 Task: Open a blank sheet, save the file as 'graph' Insert a table '3 by 2' In first column, add headers, ' Sno, Product, Qnty'. Under first header add  1. Under second header add  Product. Under third header add  'Quantity'. Change table style to  'Green'
Action: Mouse moved to (24, 19)
Screenshot: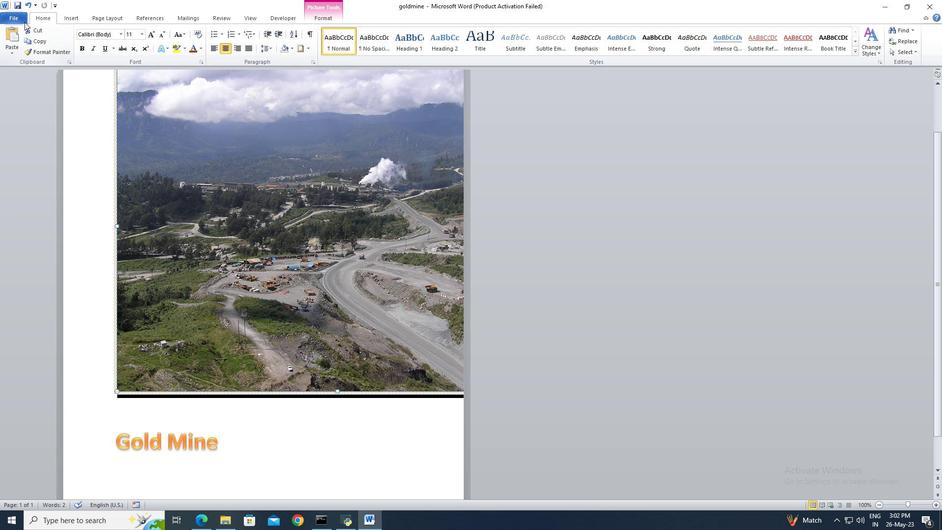 
Action: Mouse pressed left at (24, 19)
Screenshot: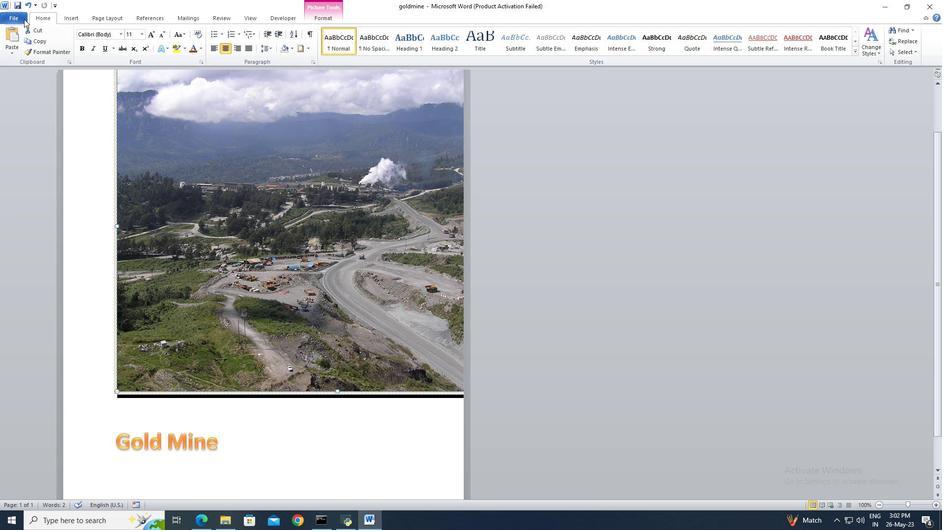 
Action: Mouse moved to (17, 122)
Screenshot: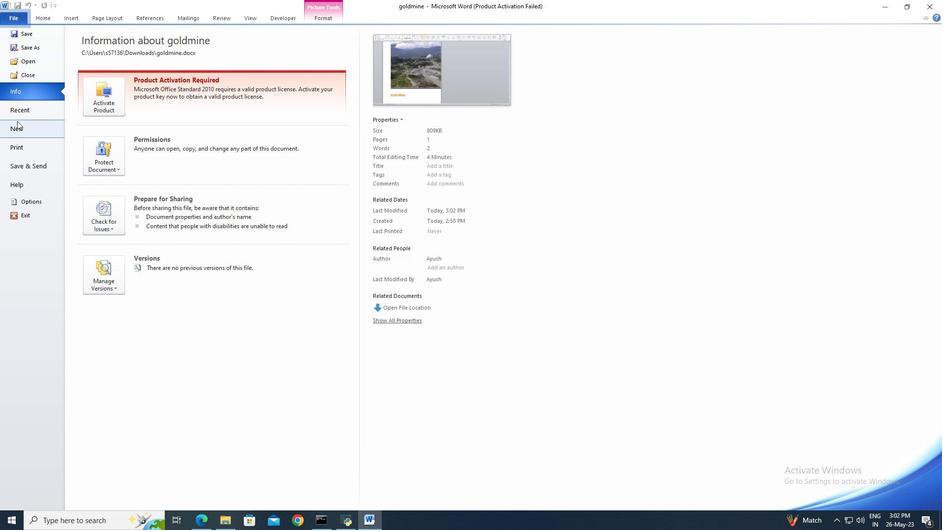 
Action: Mouse pressed left at (17, 122)
Screenshot: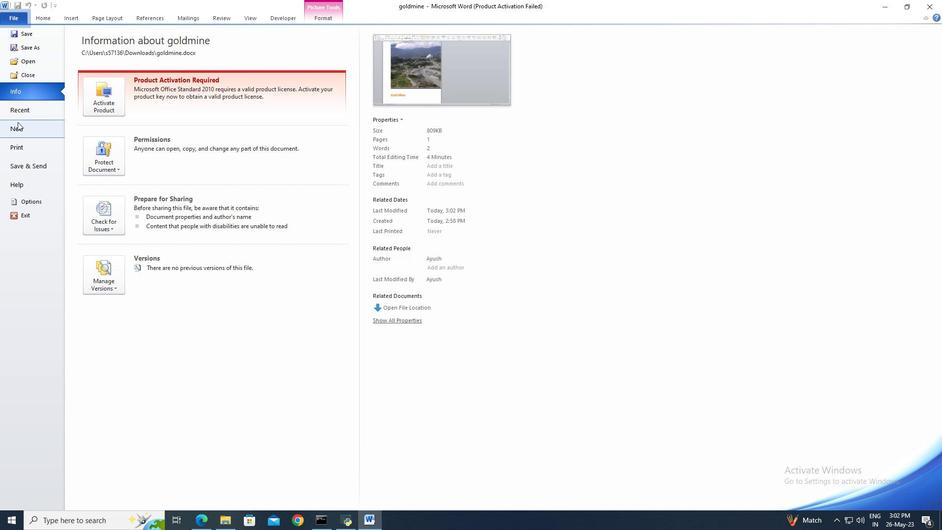 
Action: Mouse moved to (484, 234)
Screenshot: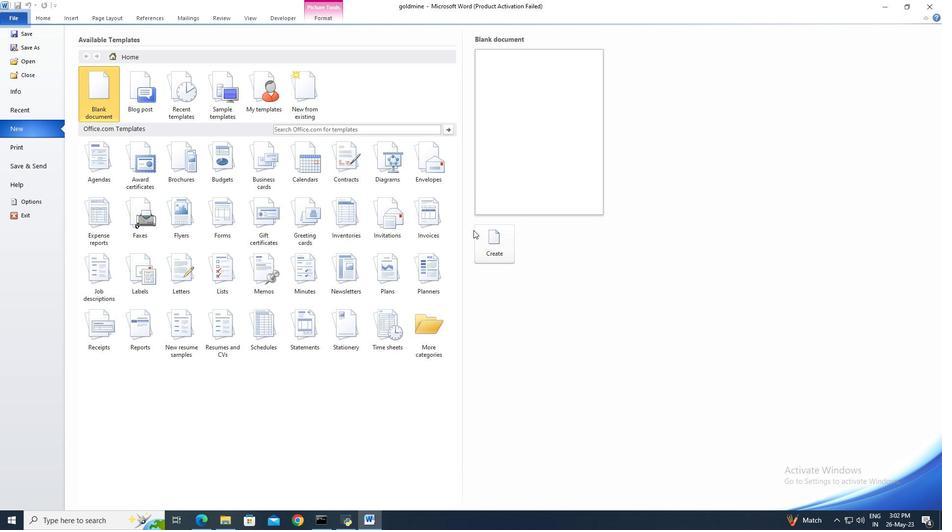 
Action: Mouse pressed left at (484, 234)
Screenshot: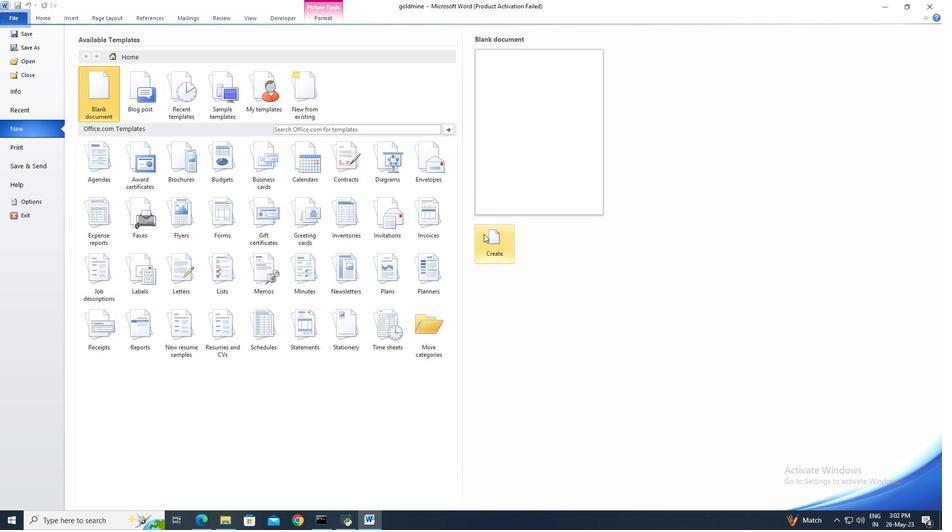 
Action: Mouse moved to (27, 18)
Screenshot: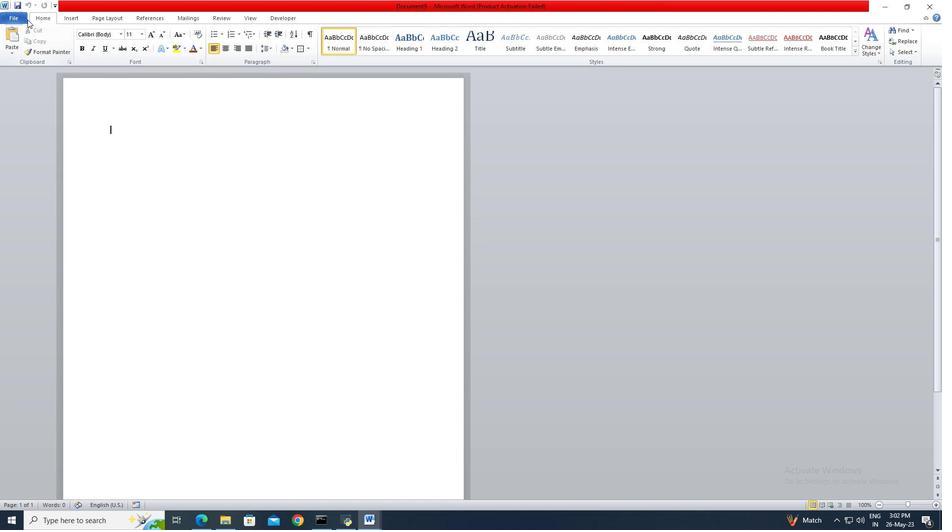 
Action: Mouse pressed left at (27, 18)
Screenshot: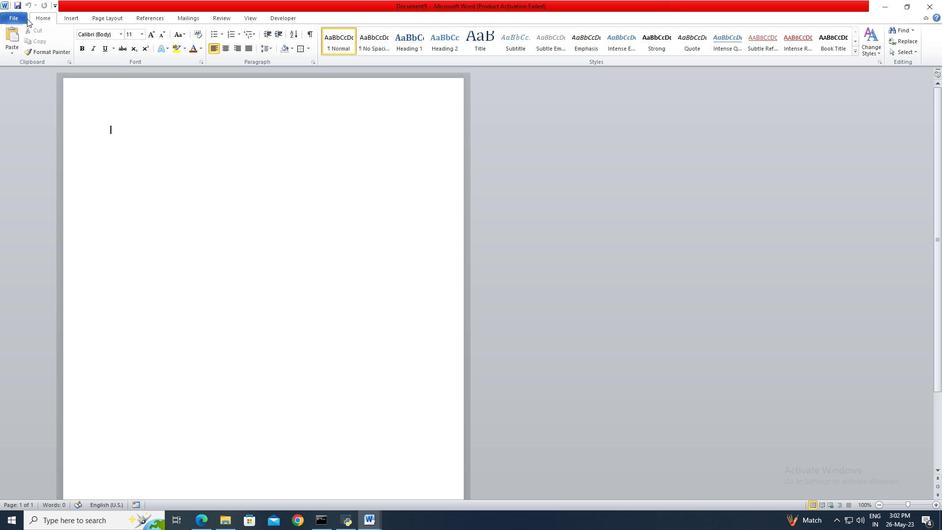 
Action: Mouse moved to (26, 45)
Screenshot: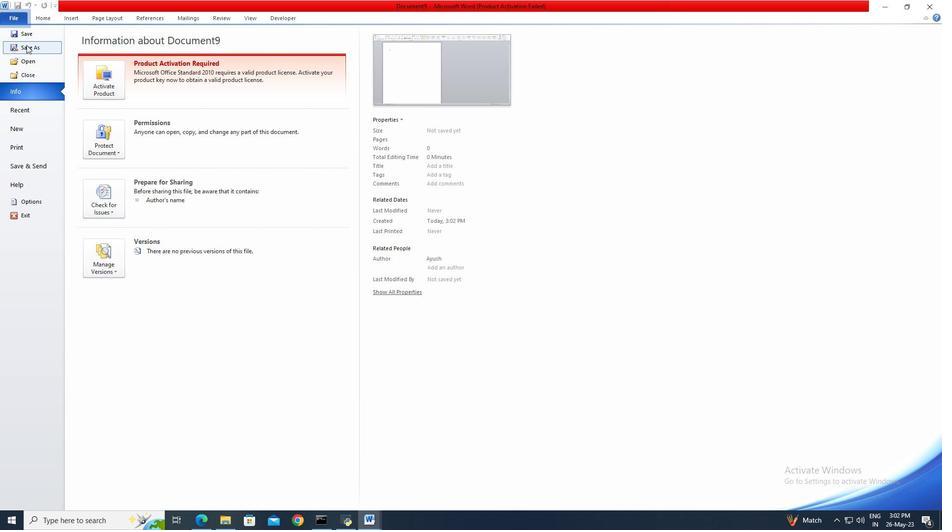 
Action: Mouse pressed left at (26, 45)
Screenshot: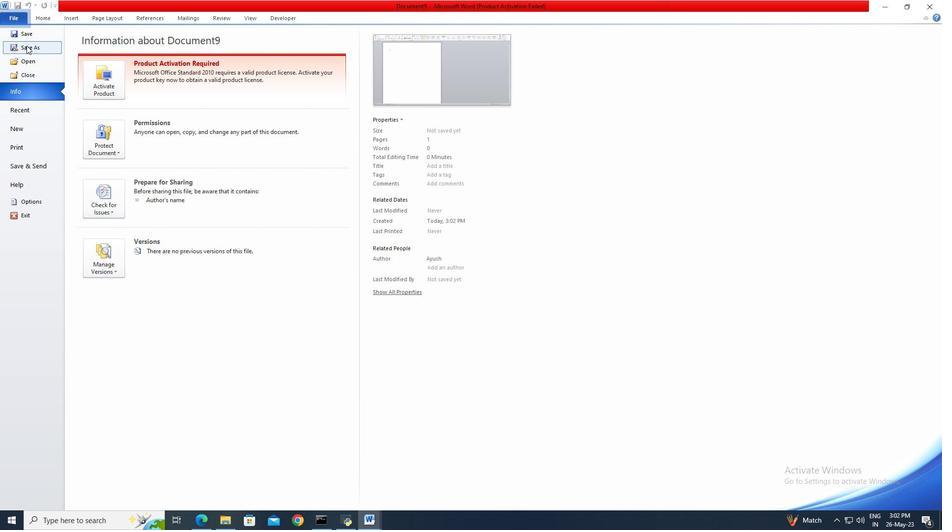 
Action: Mouse moved to (36, 103)
Screenshot: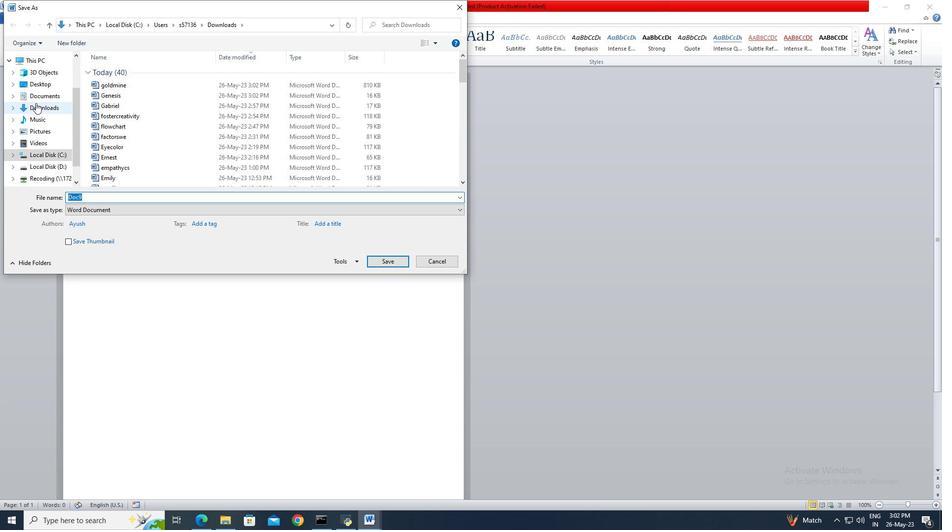 
Action: Mouse pressed left at (36, 103)
Screenshot: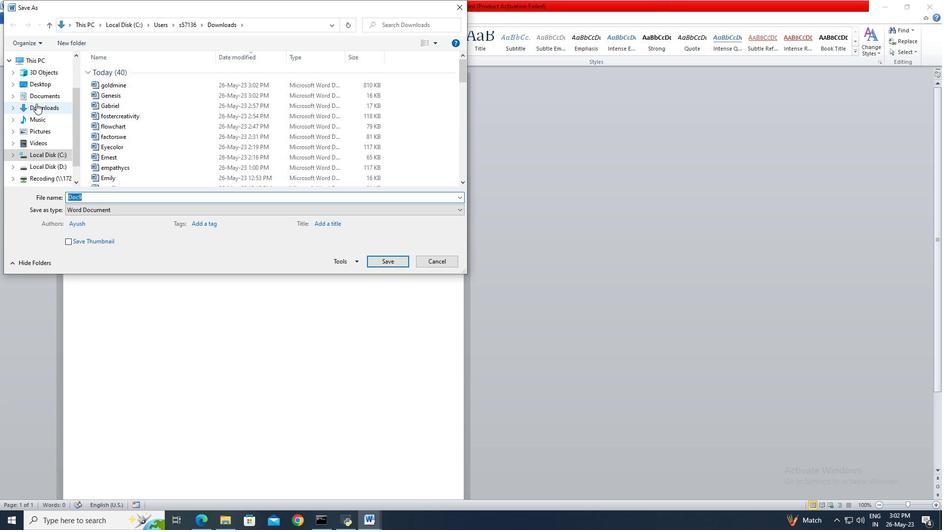 
Action: Mouse moved to (85, 197)
Screenshot: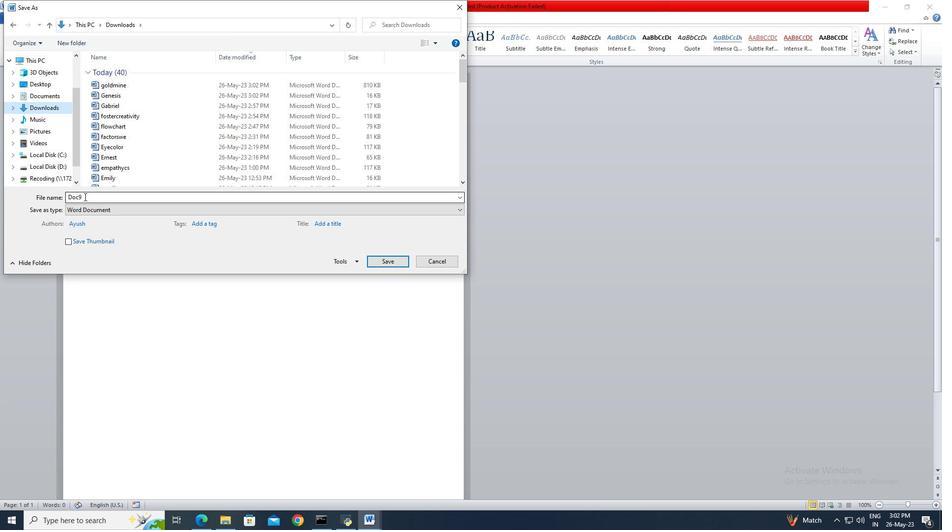 
Action: Mouse pressed left at (85, 197)
Screenshot: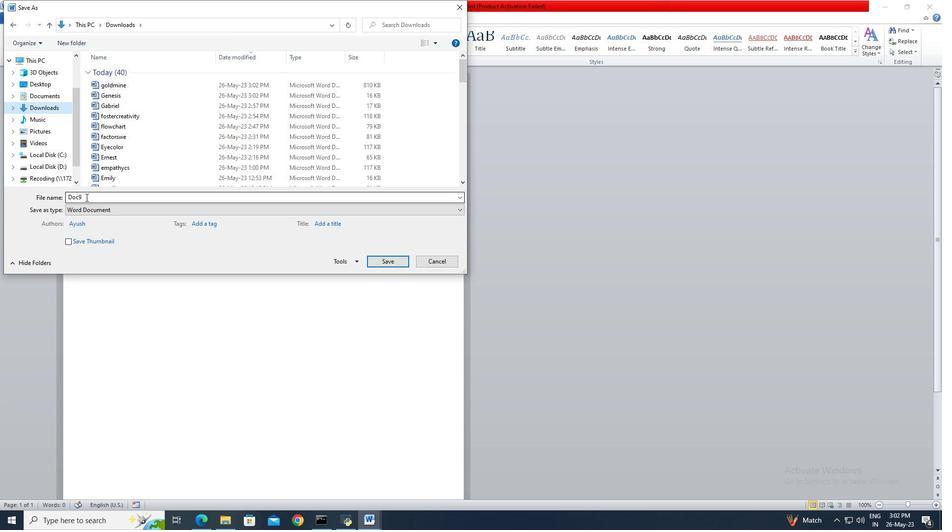 
Action: Key pressed graph
Screenshot: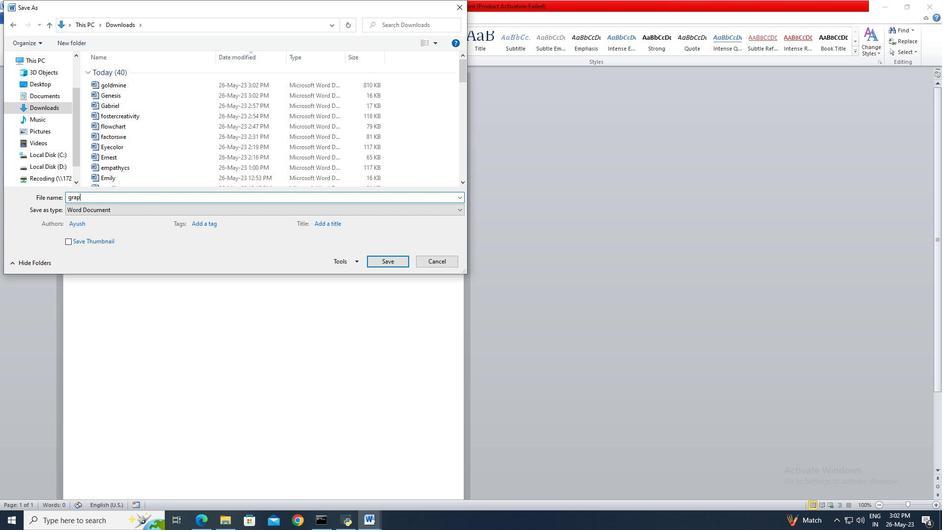 
Action: Mouse moved to (388, 262)
Screenshot: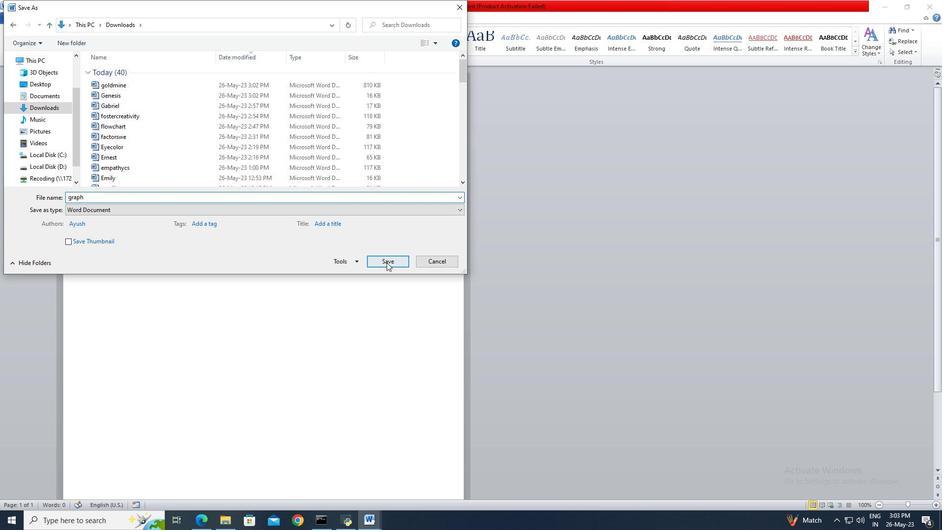 
Action: Mouse pressed left at (388, 262)
Screenshot: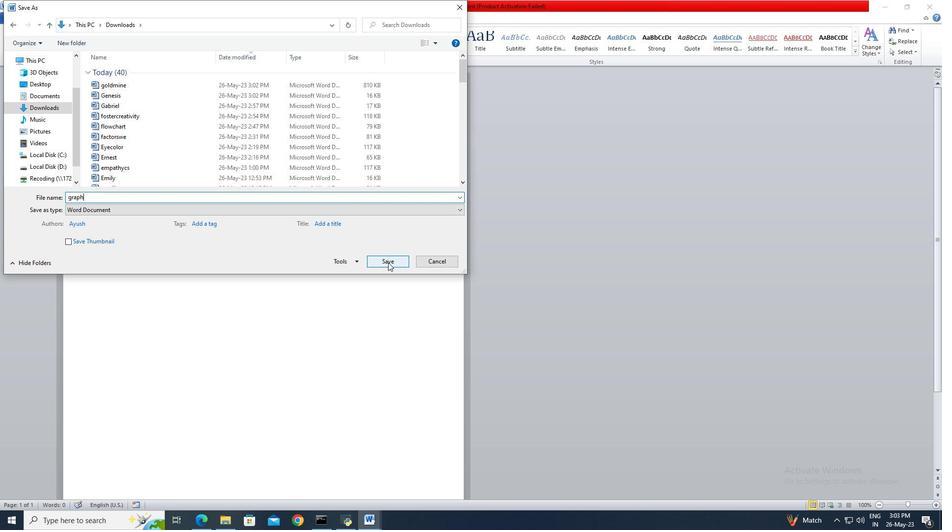 
Action: Mouse moved to (78, 19)
Screenshot: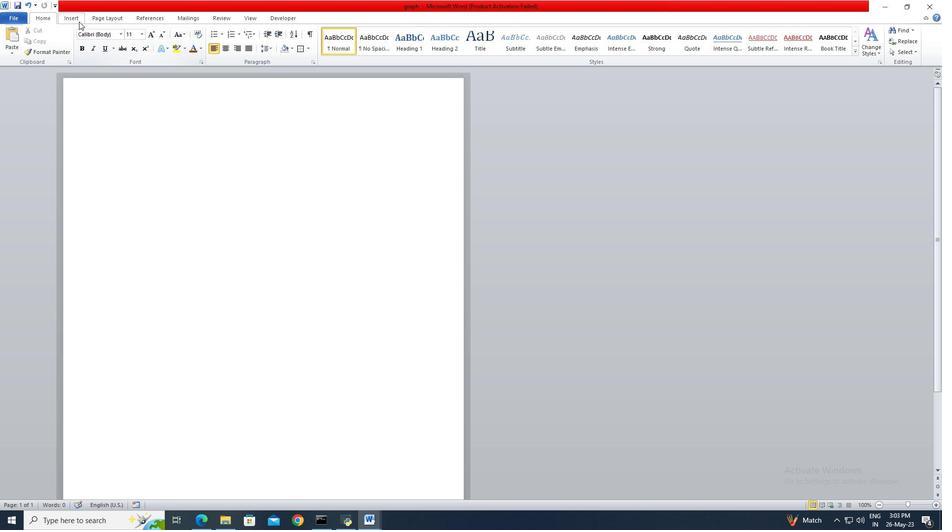 
Action: Mouse pressed left at (78, 19)
Screenshot: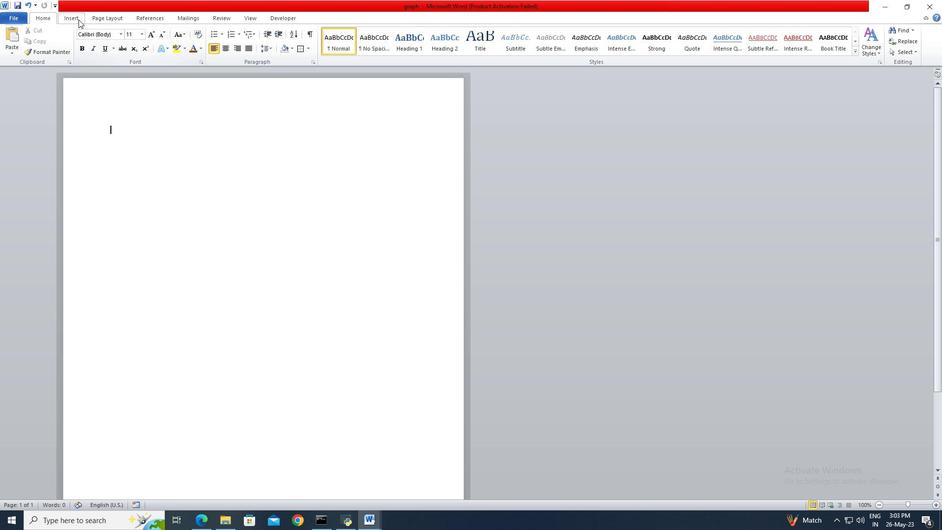 
Action: Mouse moved to (79, 55)
Screenshot: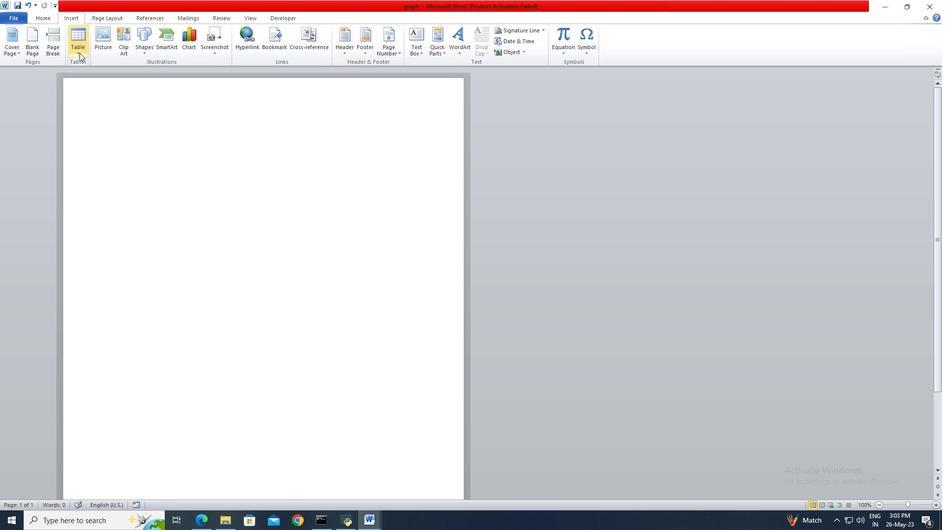 
Action: Mouse pressed left at (79, 55)
Screenshot: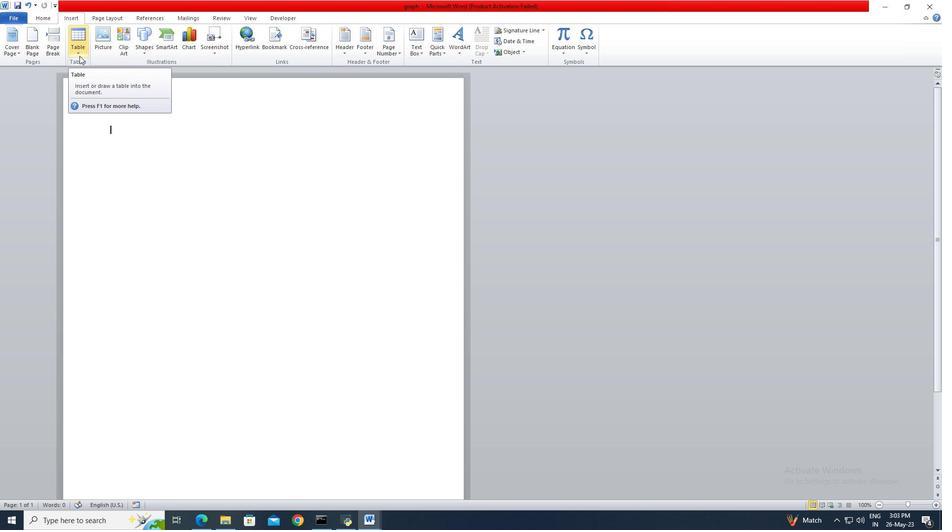 
Action: Mouse moved to (94, 81)
Screenshot: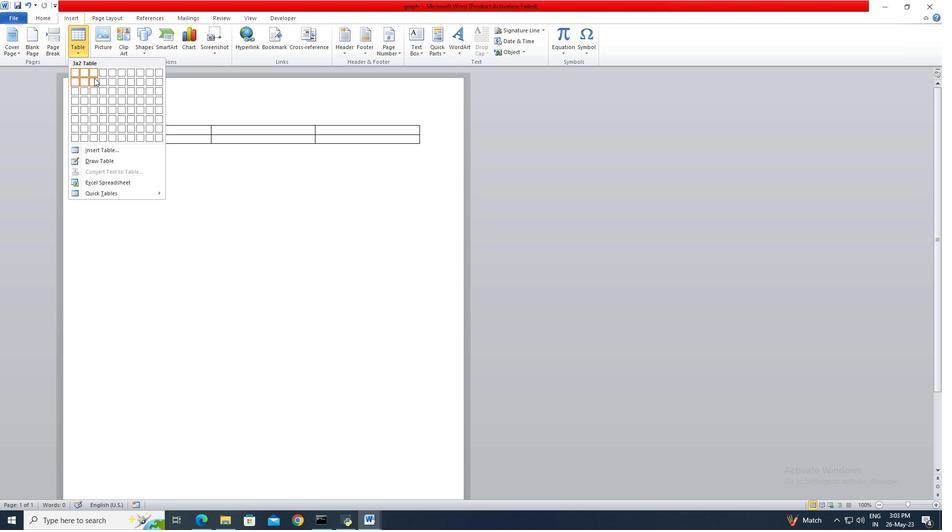 
Action: Mouse pressed left at (94, 81)
Screenshot: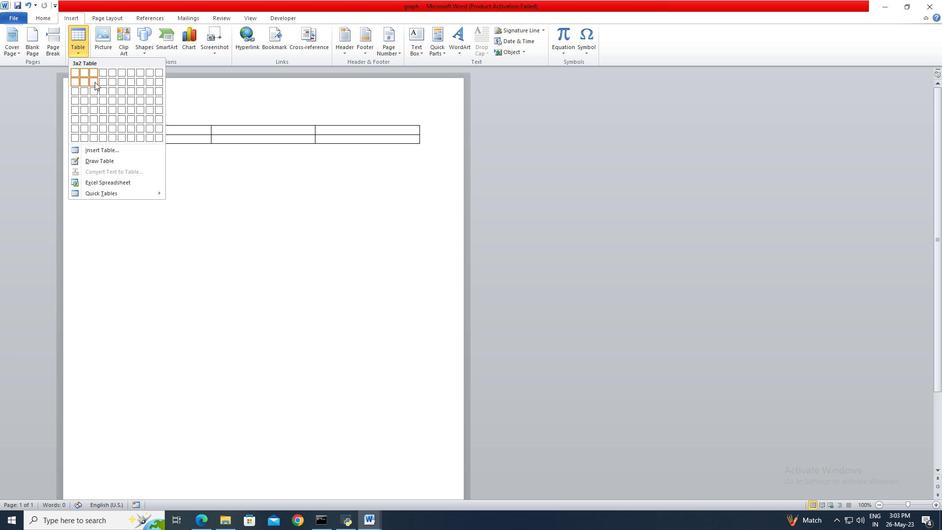 
Action: Mouse moved to (127, 130)
Screenshot: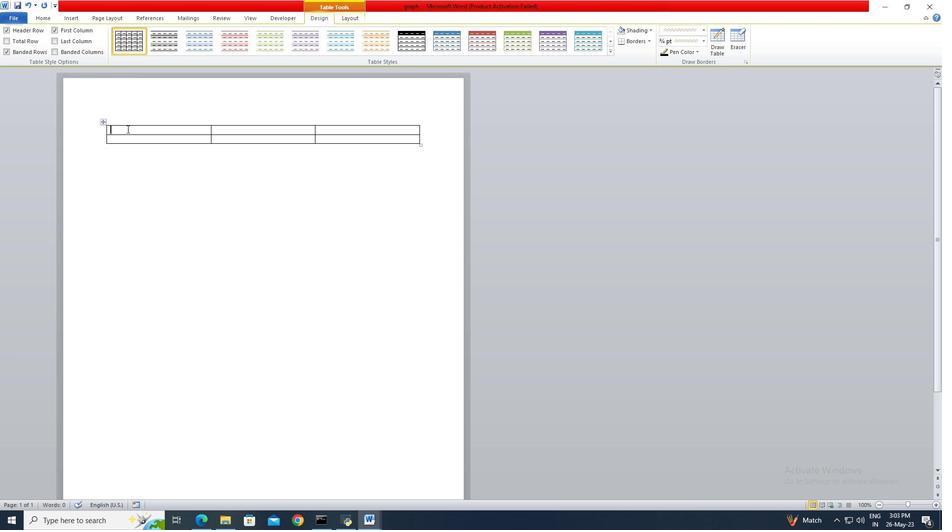 
Action: Mouse pressed left at (127, 130)
Screenshot: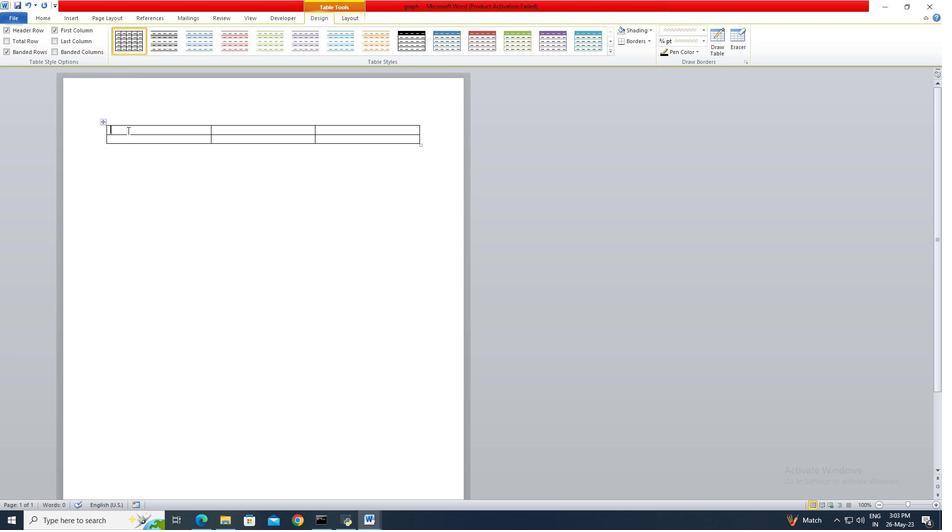
Action: Mouse moved to (128, 128)
Screenshot: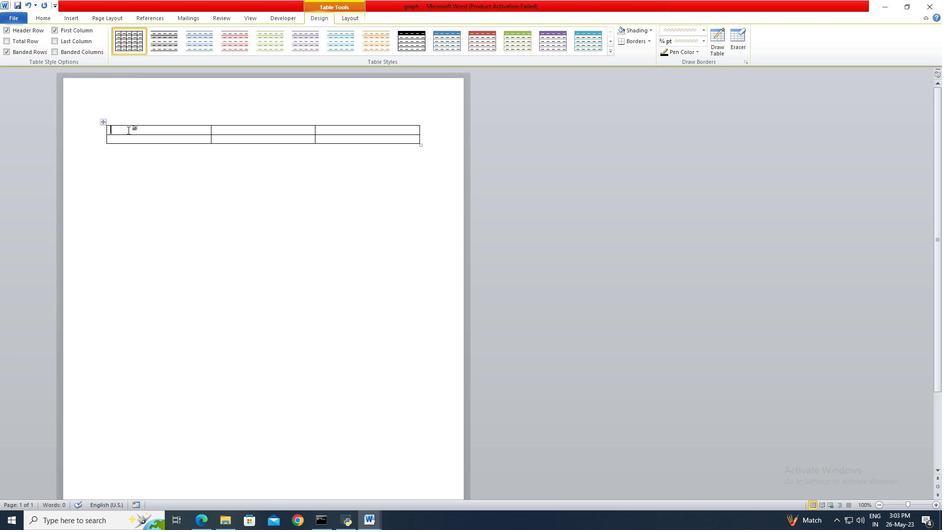 
Action: Key pressed <Key.shift_r>Sno<Key.tab><Key.shift>Product<Key.tab><Key.shift_r>Qnty
Screenshot: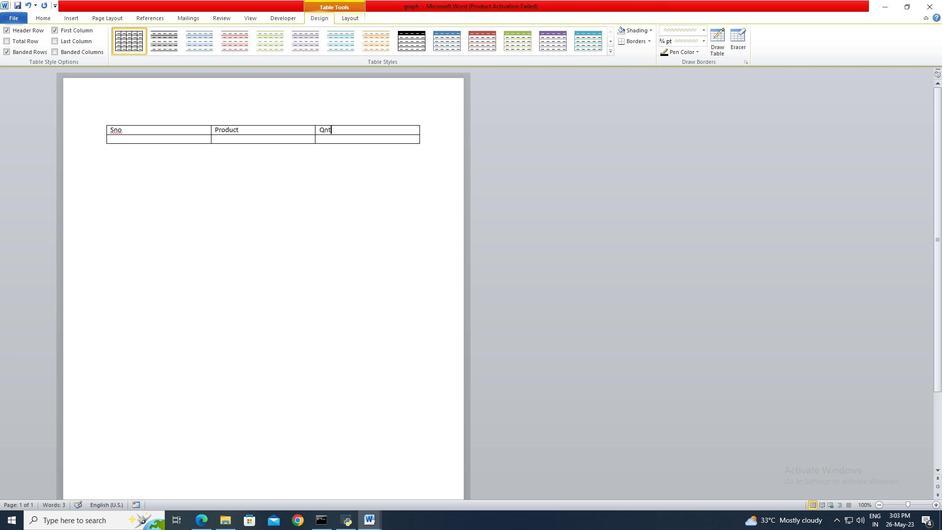 
Action: Mouse moved to (130, 138)
Screenshot: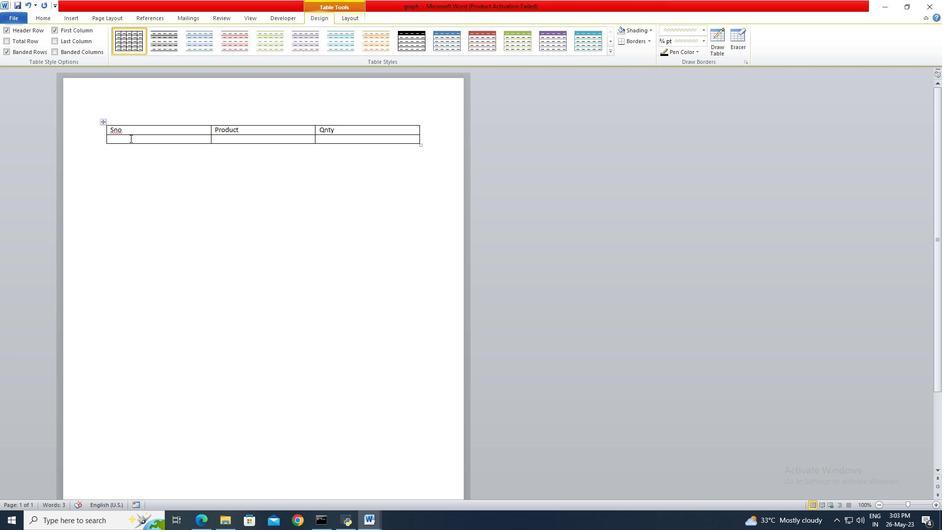 
Action: Mouse pressed left at (130, 138)
Screenshot: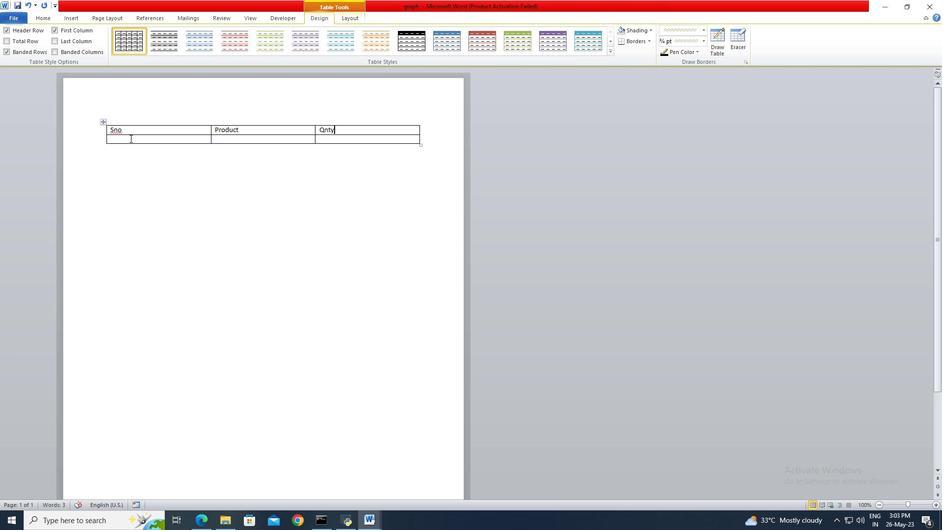 
Action: Key pressed 1.<Key.tab><Key.shift>Product<Key.tab><Key.shift_r>Quantity
Screenshot: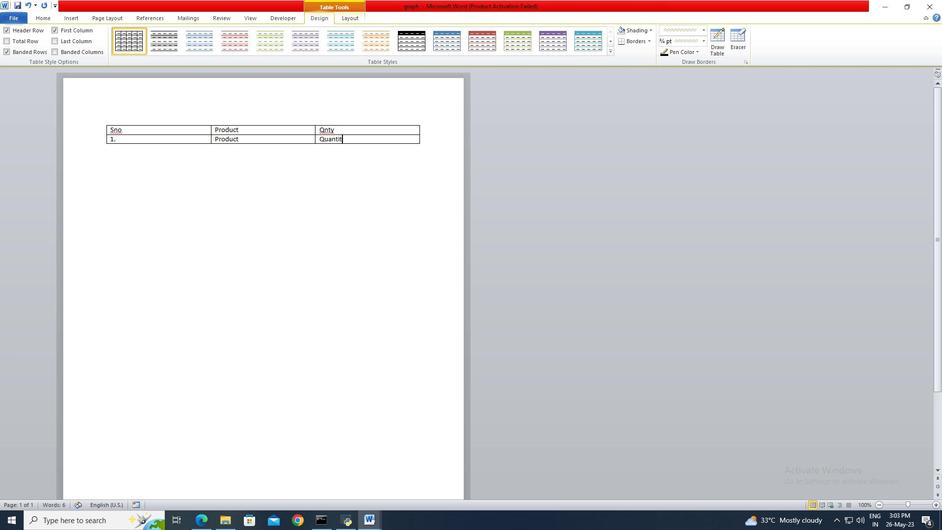 
Action: Mouse moved to (520, 47)
Screenshot: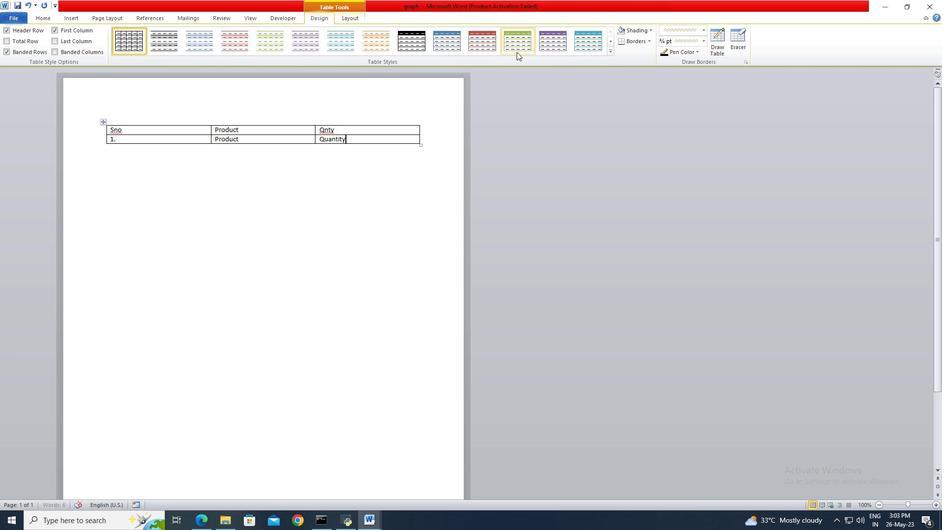 
Action: Mouse pressed left at (520, 47)
Screenshot: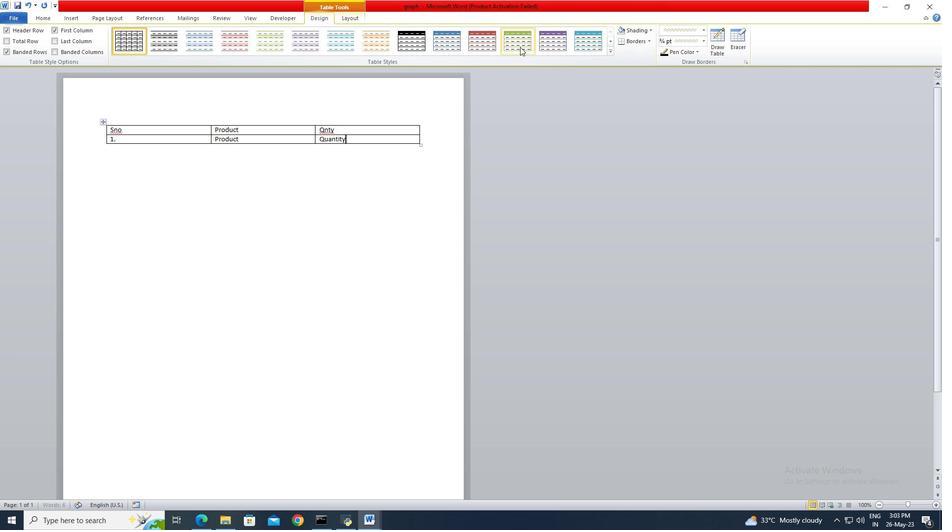 
